 Task: Create in the project ZillaTech an epic 'Configuration Management Implementation'.
Action: Mouse moved to (226, 57)
Screenshot: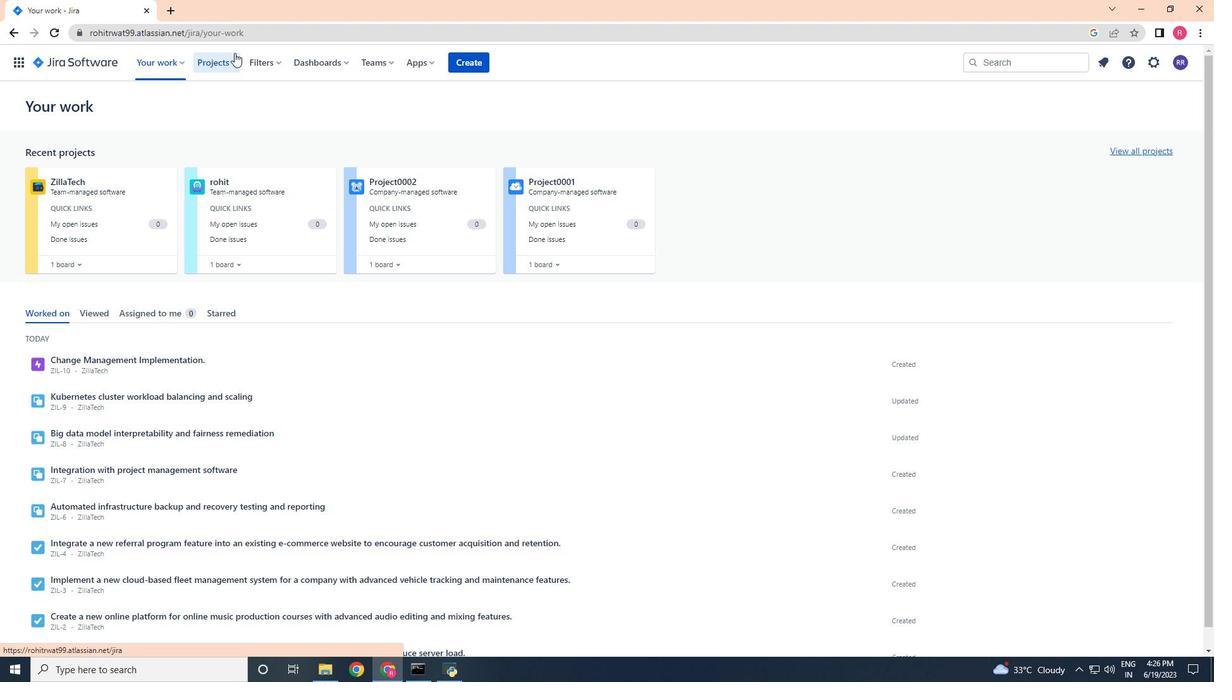 
Action: Mouse pressed left at (226, 57)
Screenshot: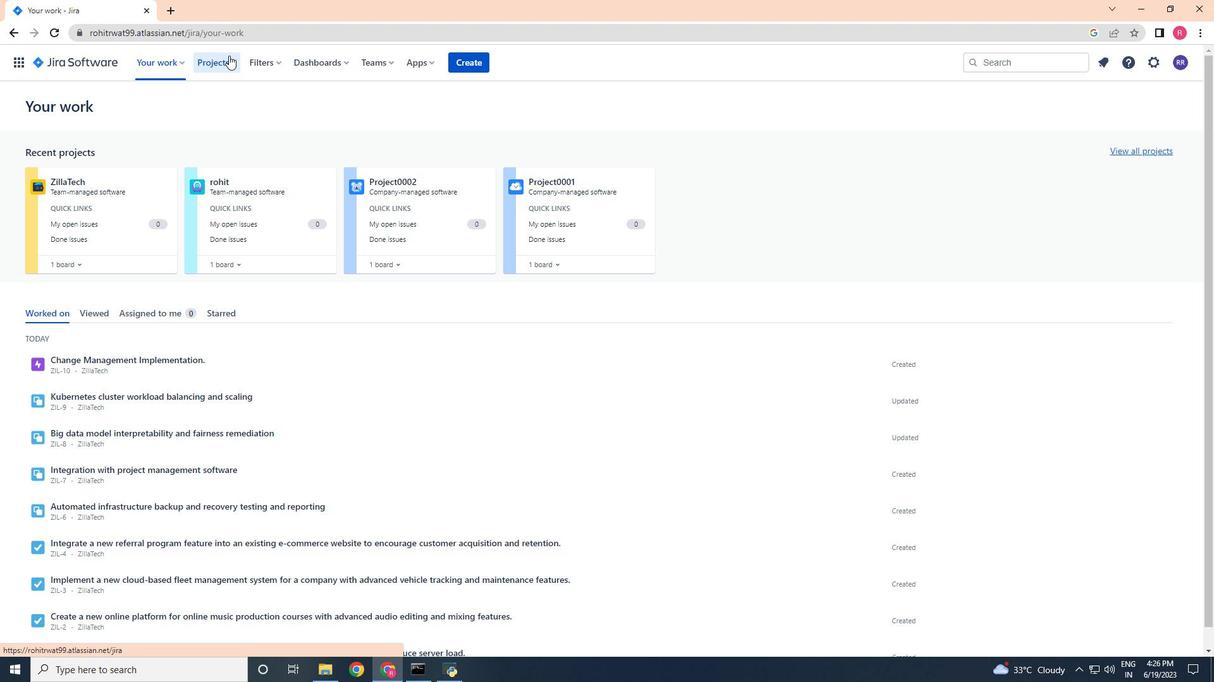 
Action: Mouse moved to (233, 119)
Screenshot: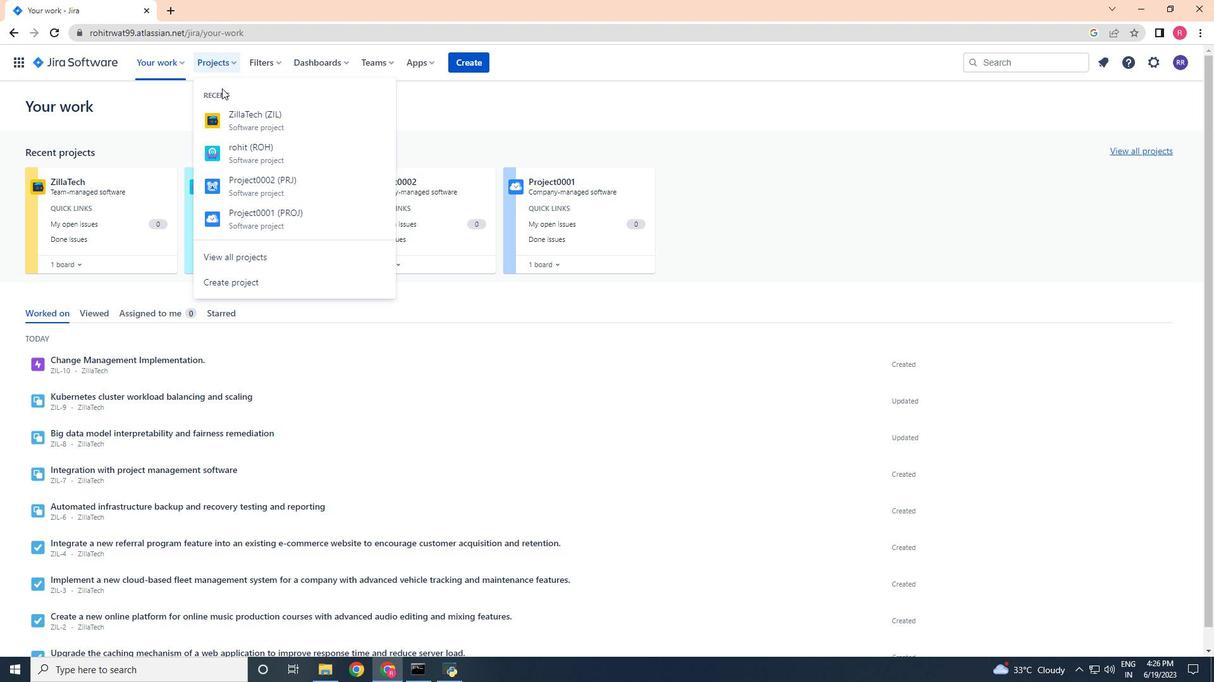
Action: Mouse pressed left at (233, 119)
Screenshot: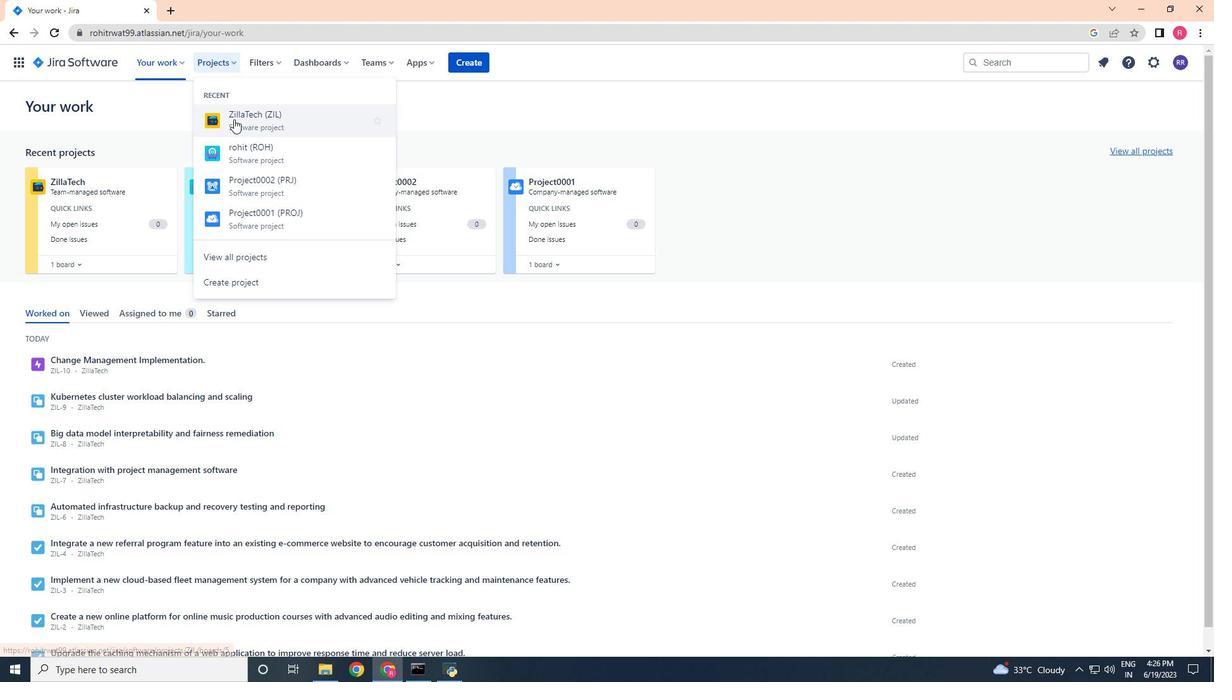
Action: Mouse moved to (68, 199)
Screenshot: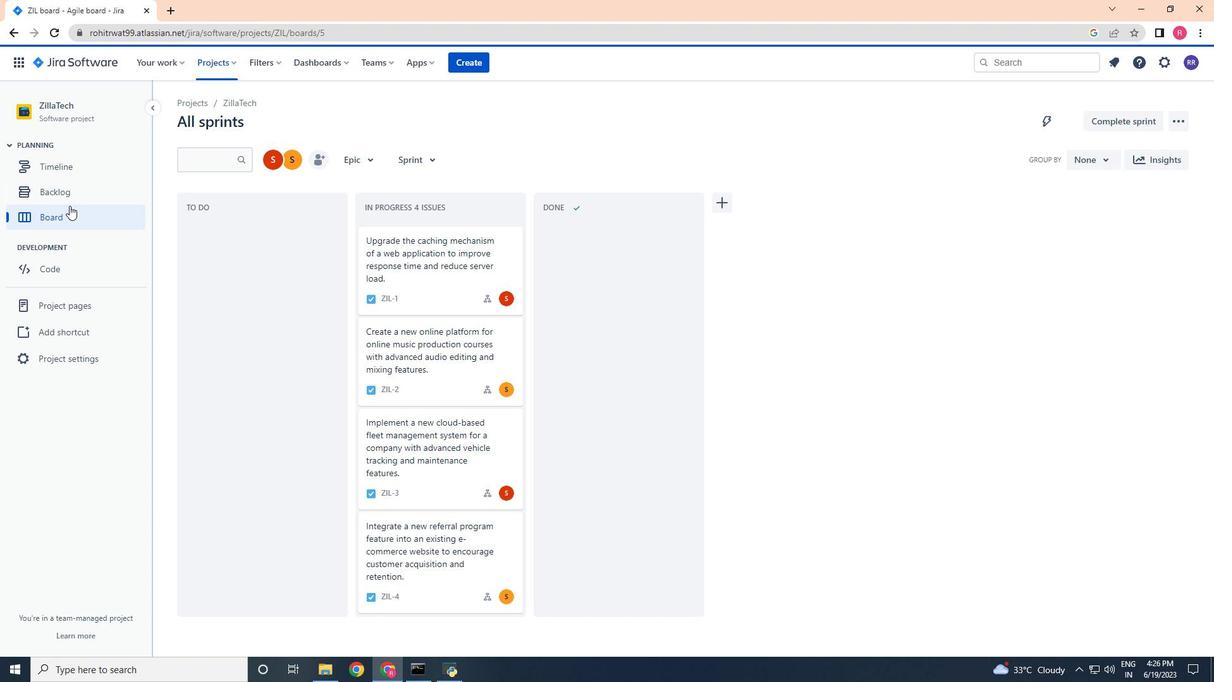 
Action: Mouse pressed left at (68, 199)
Screenshot: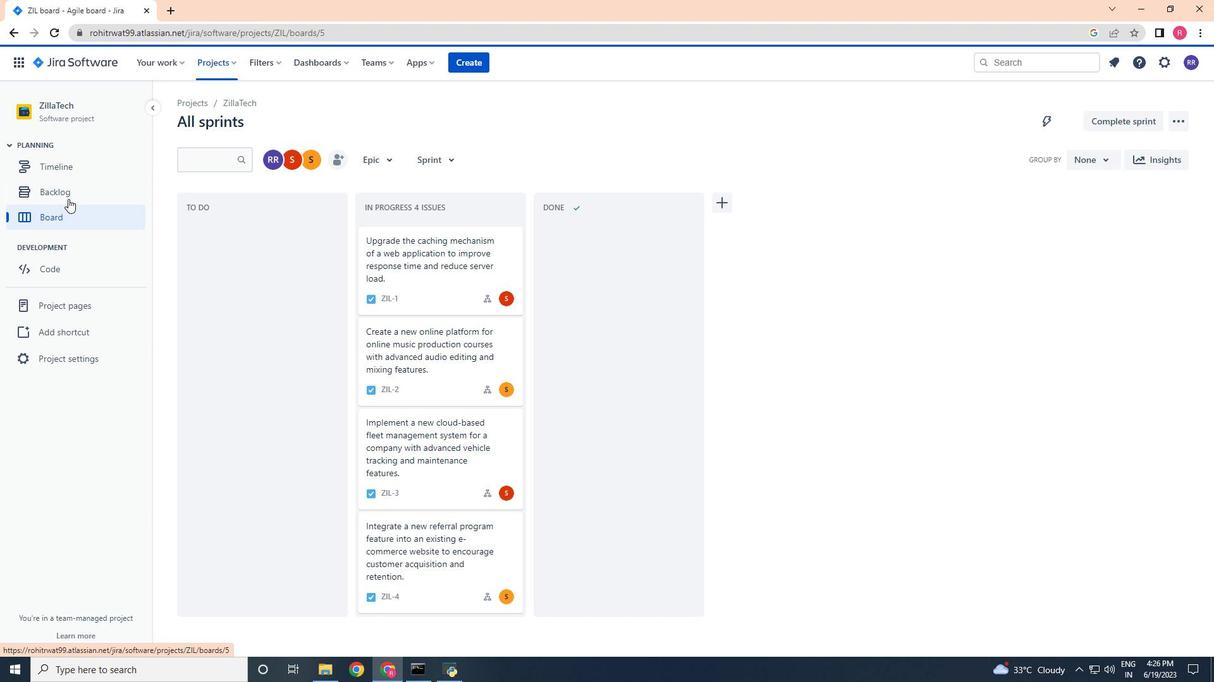 
Action: Mouse moved to (235, 301)
Screenshot: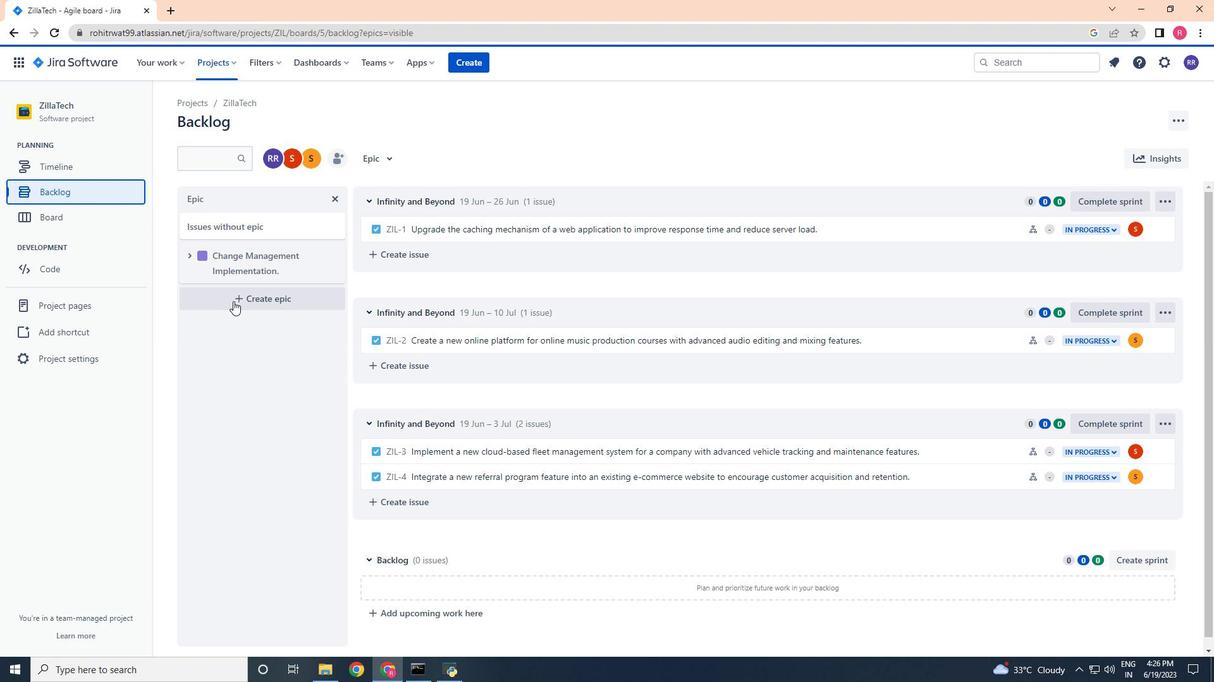 
Action: Mouse pressed left at (235, 301)
Screenshot: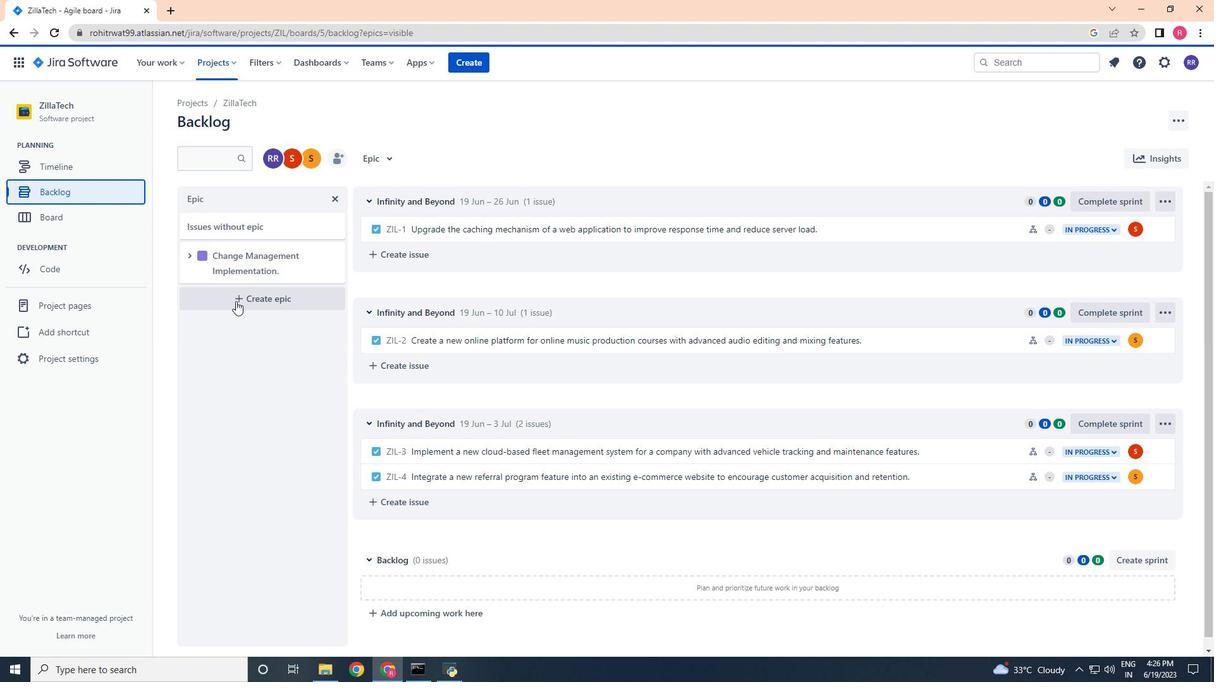 
Action: Key pressed <Key.shift>Configuration<Key.space><Key.shift>Management<Key.space><Key.shift>Implementation.<Key.enter>
Screenshot: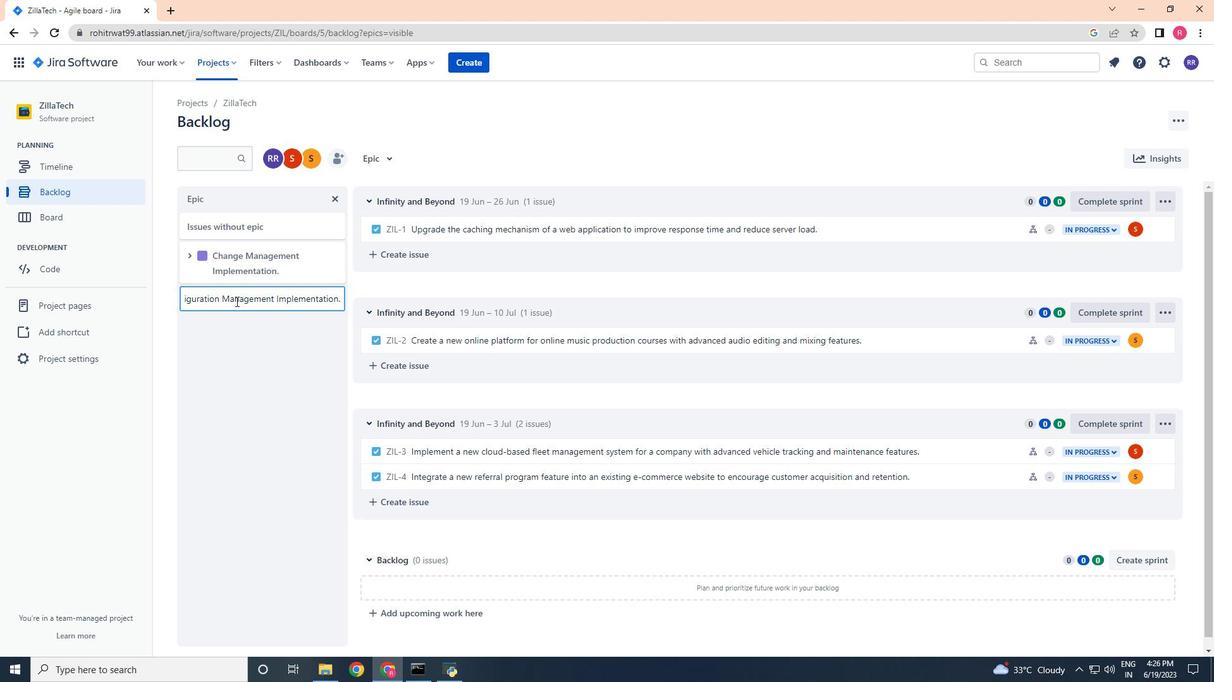 
